 Task: Create a sub task Design and Implement Solution for the task  Integrate a new online platform for online fundraising in the project AirLink , assign it to team member softage.4@softage.net and update the status of the sub task to  On Track  , set the priority of the sub task to Low
Action: Mouse moved to (74, 302)
Screenshot: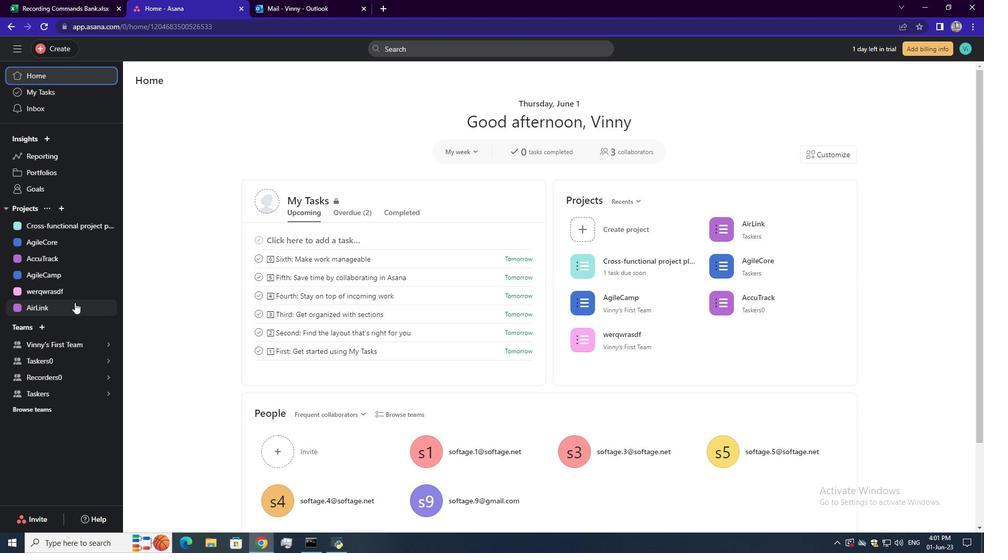
Action: Mouse pressed left at (74, 302)
Screenshot: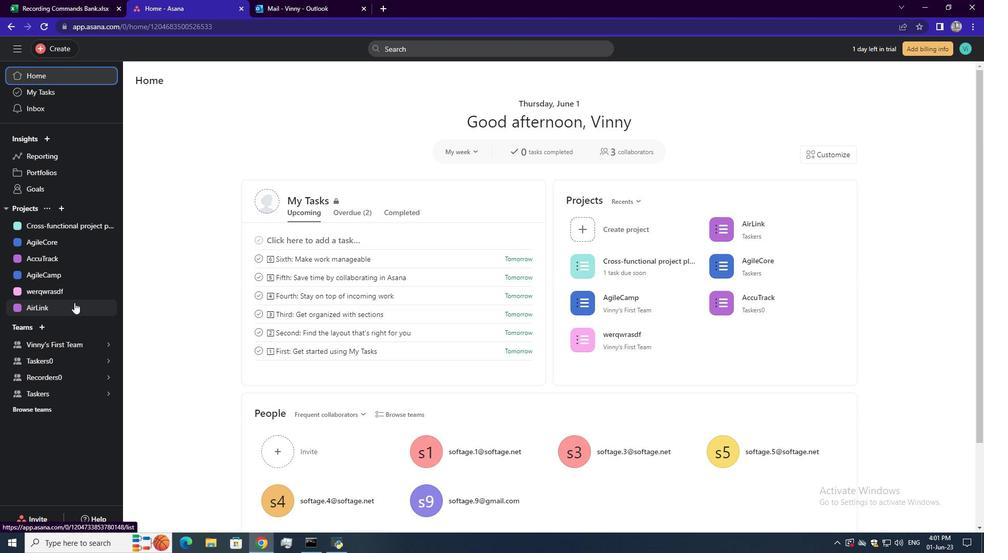 
Action: Mouse moved to (399, 228)
Screenshot: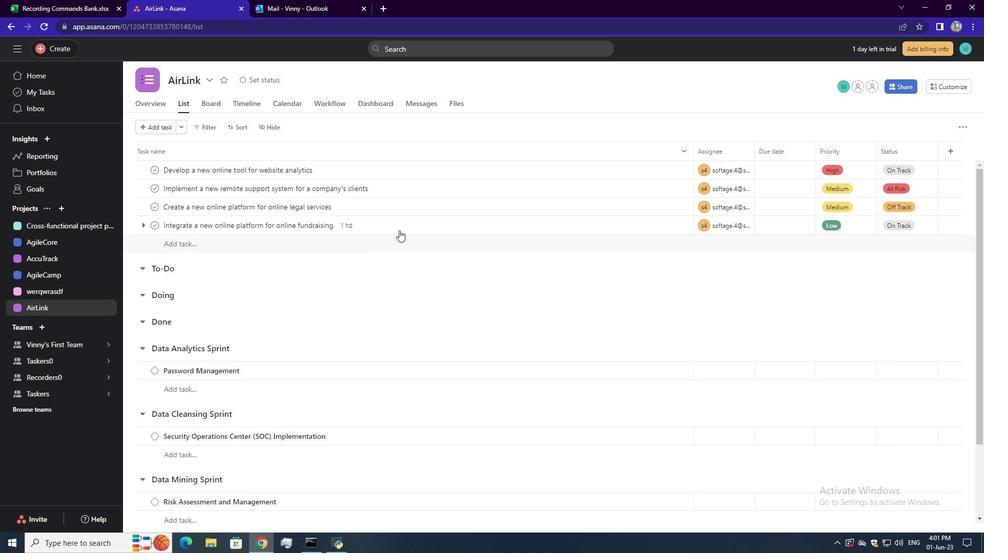 
Action: Mouse pressed left at (399, 228)
Screenshot: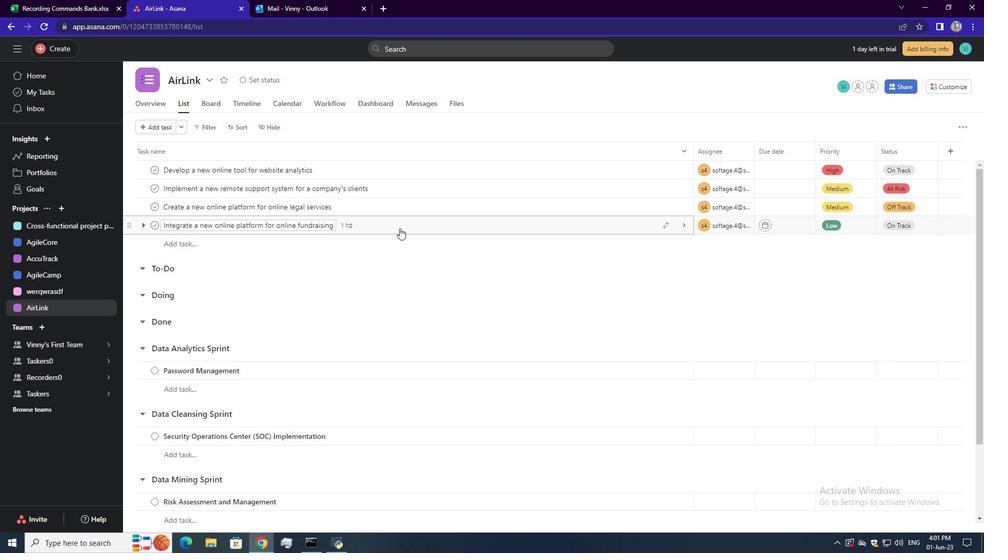 
Action: Mouse moved to (677, 286)
Screenshot: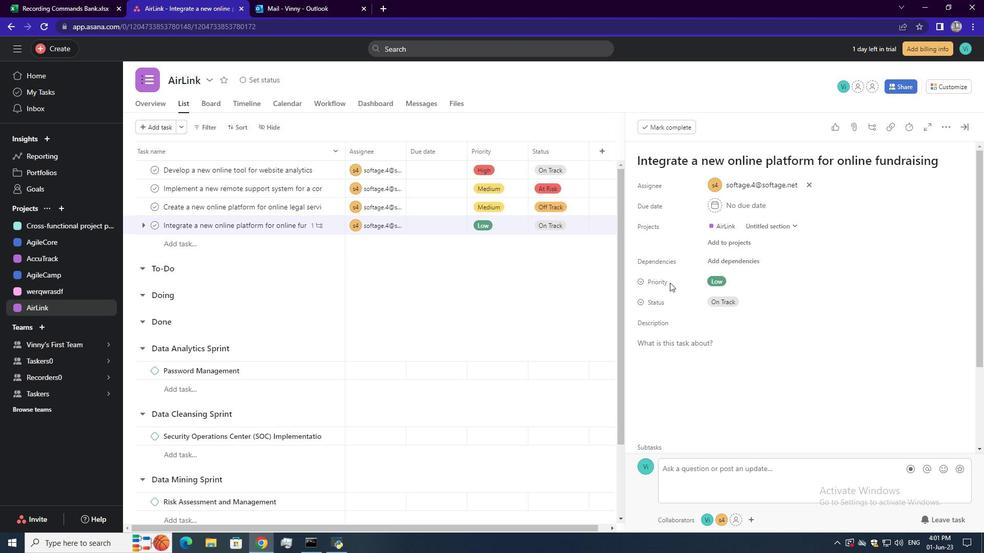 
Action: Mouse scrolled (677, 286) with delta (0, 0)
Screenshot: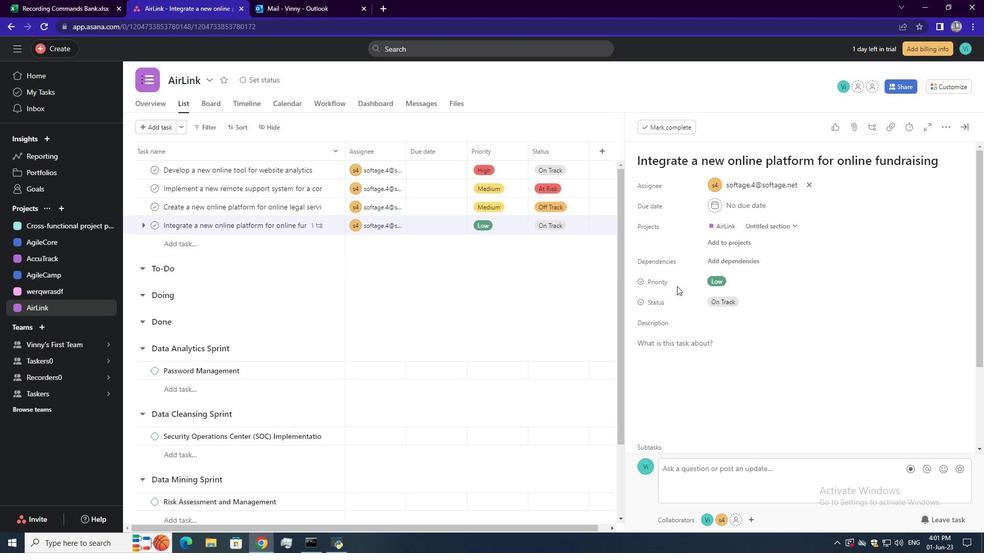 
Action: Mouse scrolled (677, 286) with delta (0, 0)
Screenshot: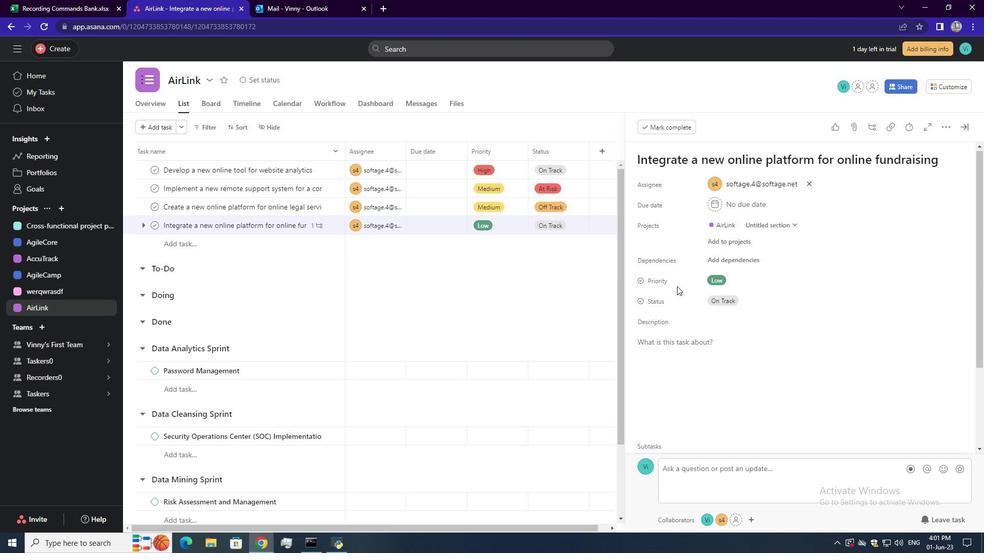 
Action: Mouse scrolled (677, 286) with delta (0, 0)
Screenshot: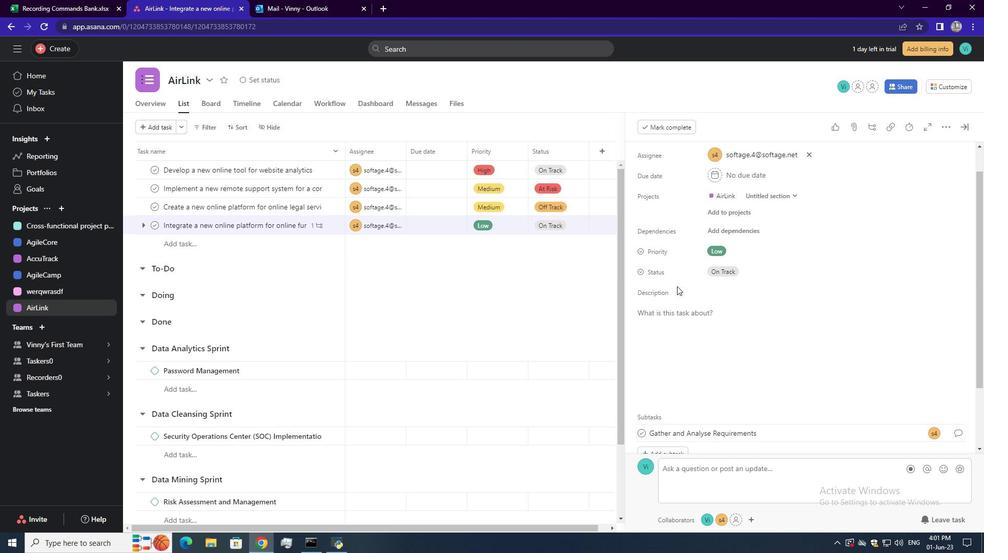 
Action: Mouse scrolled (677, 286) with delta (0, 0)
Screenshot: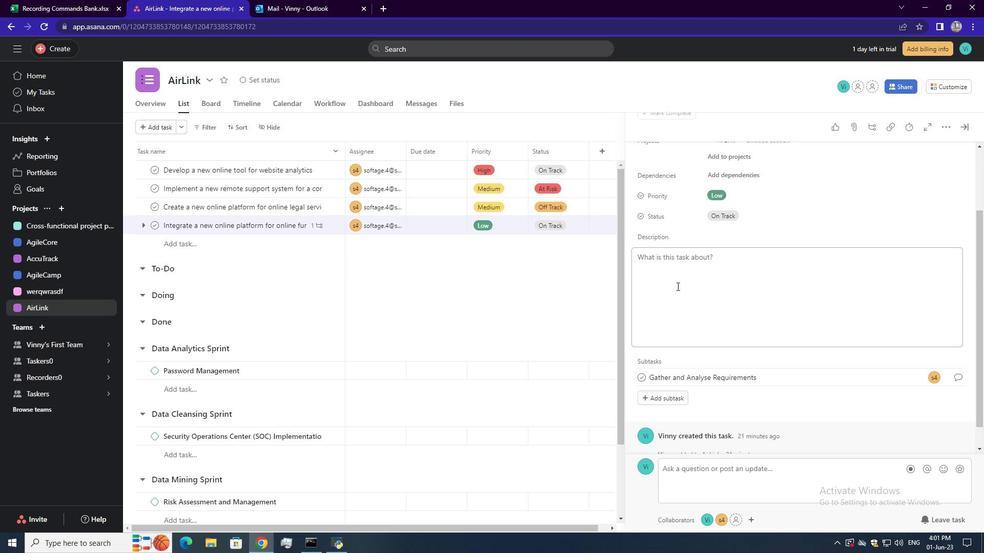 
Action: Mouse scrolled (677, 286) with delta (0, 0)
Screenshot: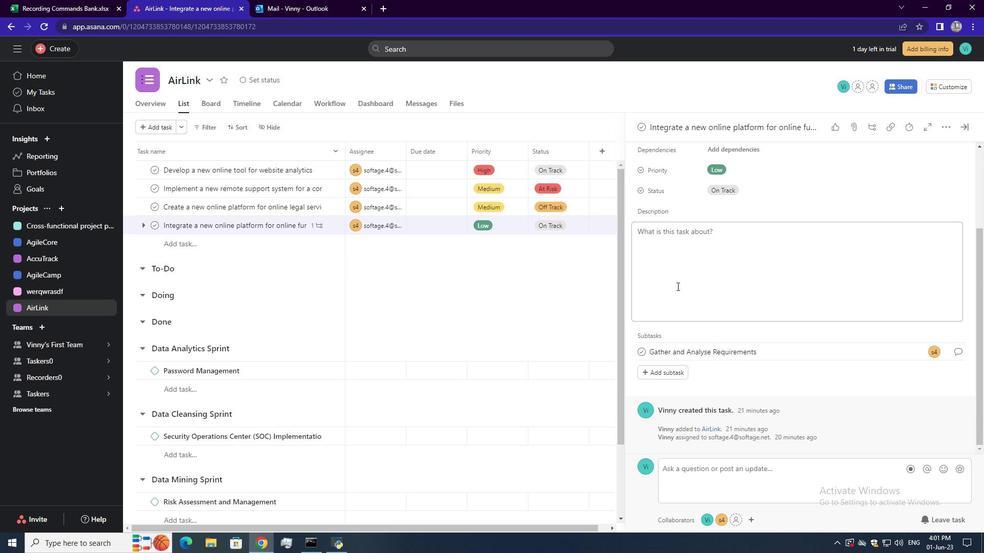 
Action: Mouse scrolled (677, 286) with delta (0, 0)
Screenshot: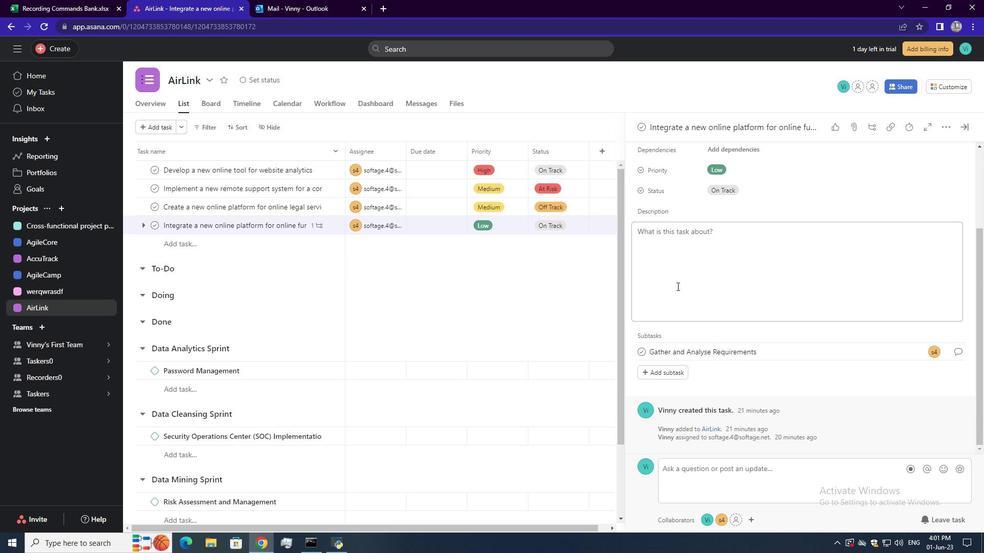 
Action: Mouse moved to (683, 372)
Screenshot: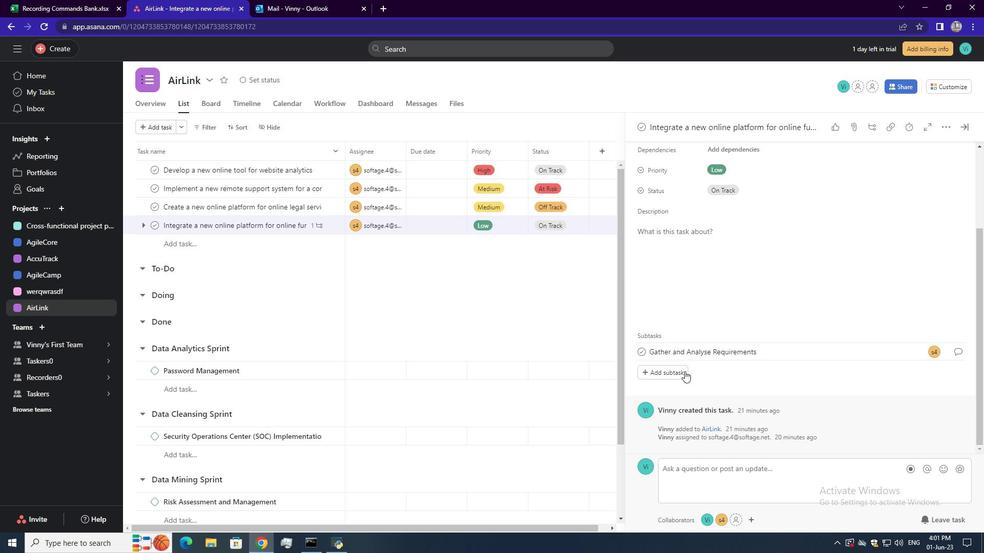 
Action: Mouse pressed left at (683, 372)
Screenshot: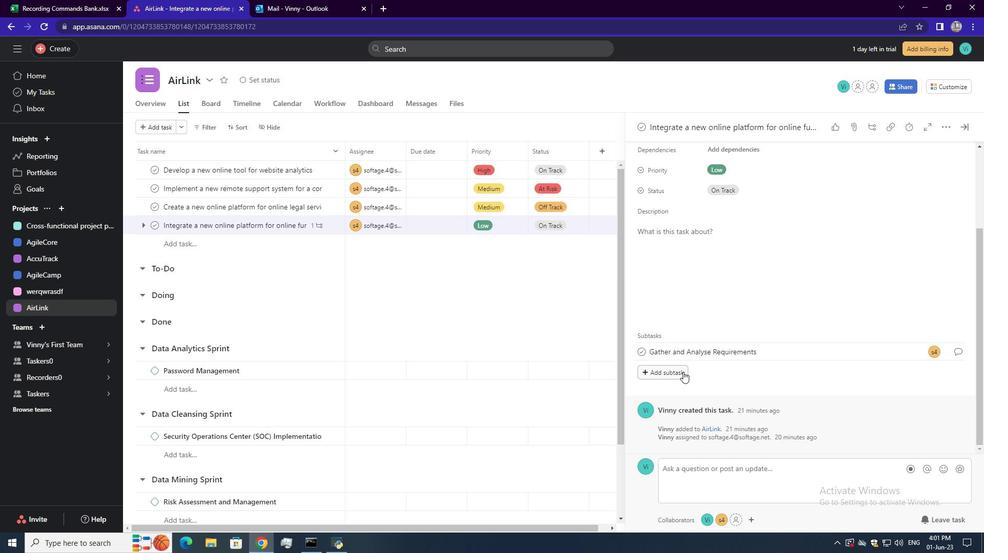
Action: Mouse moved to (674, 349)
Screenshot: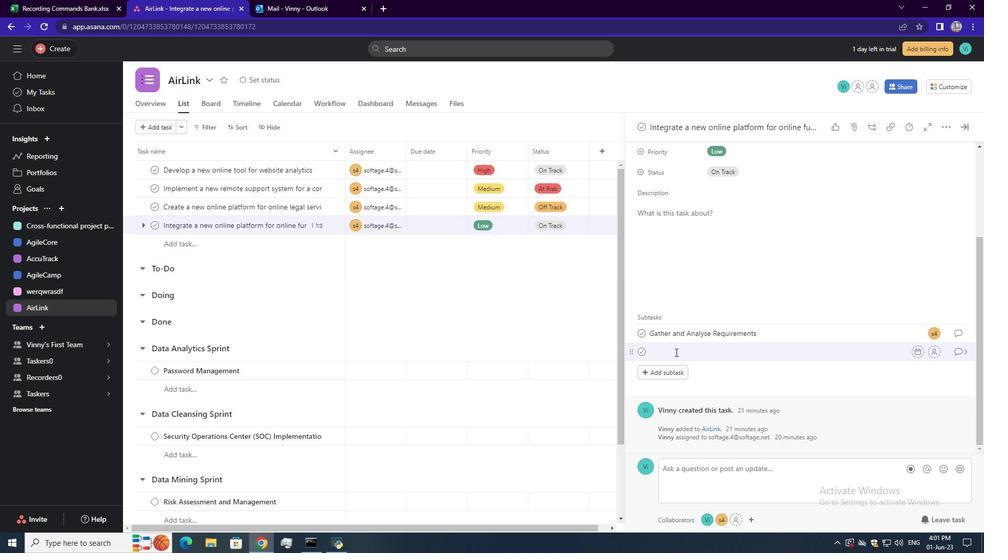 
Action: Mouse pressed left at (674, 349)
Screenshot: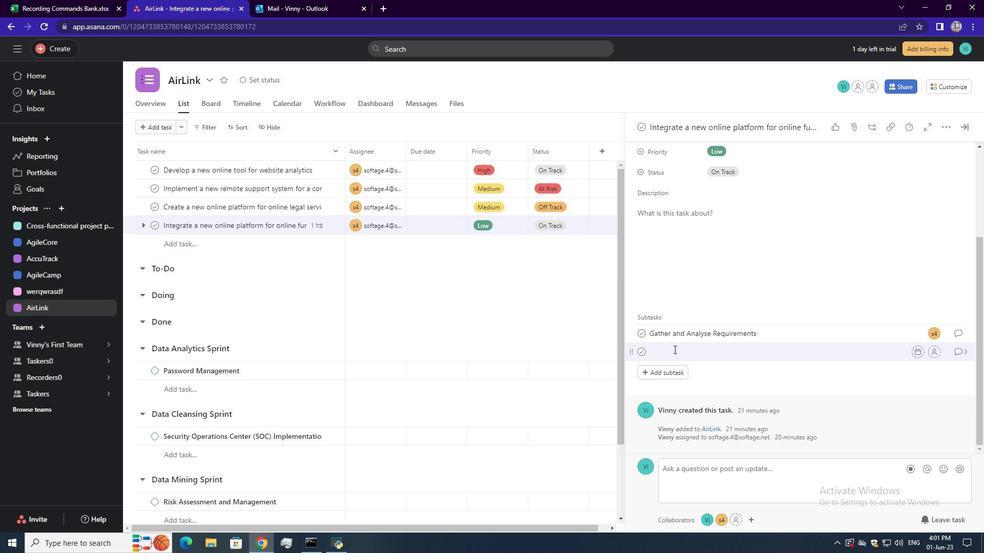 
Action: Key pressed <Key.shift>Design<Key.space>and<Key.space><Key.shift>Implement<Key.space><Key.shift>Solutions<Key.space><Key.enter>
Screenshot: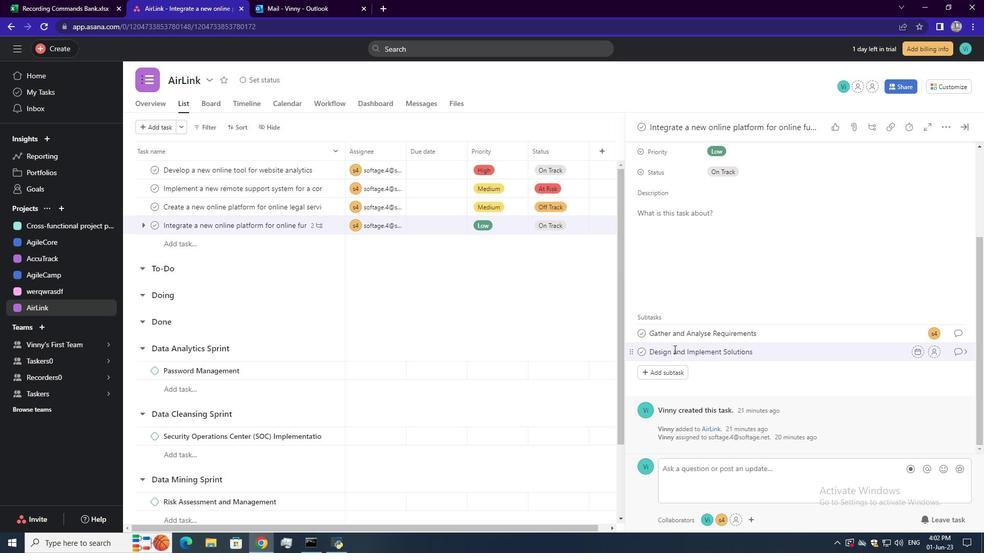 
Action: Mouse moved to (932, 331)
Screenshot: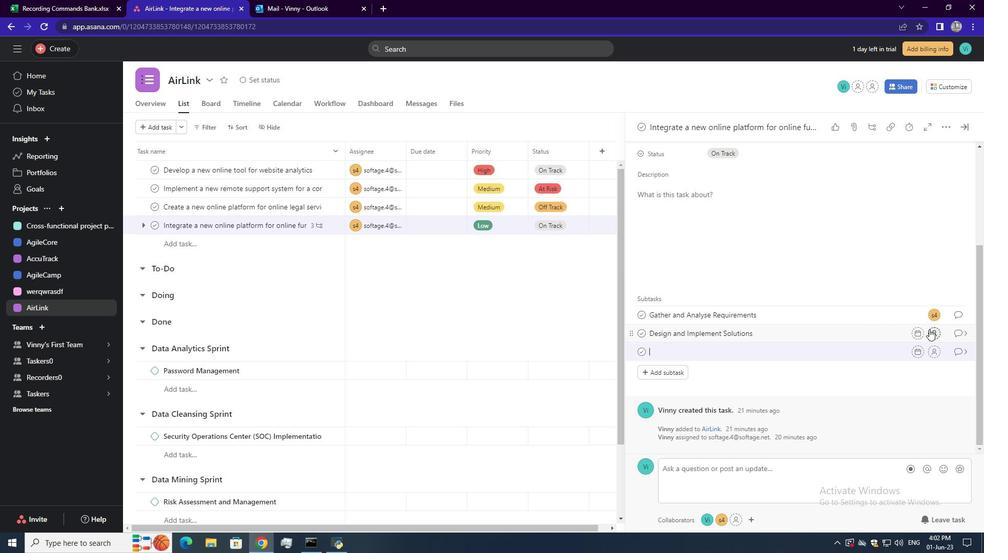 
Action: Mouse pressed left at (932, 331)
Screenshot: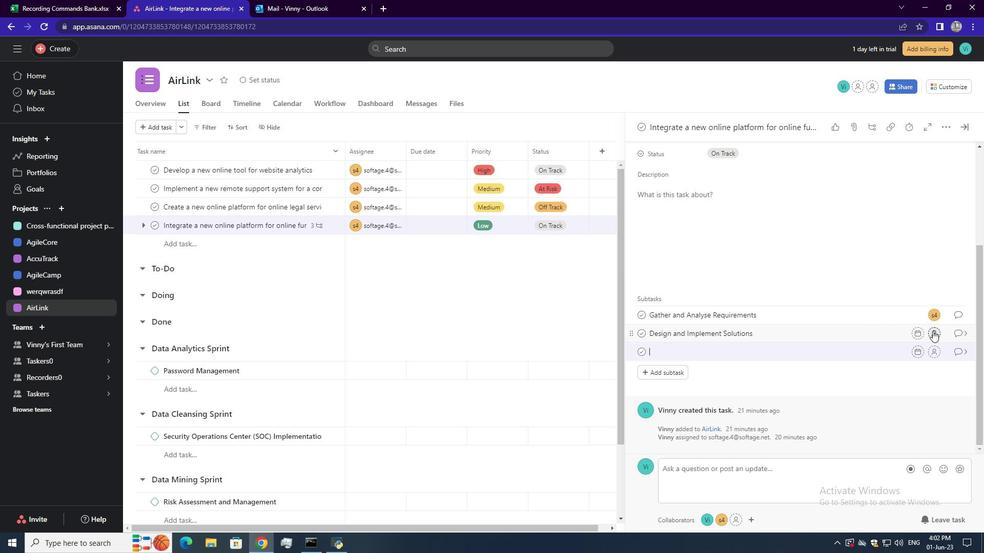 
Action: Mouse moved to (937, 354)
Screenshot: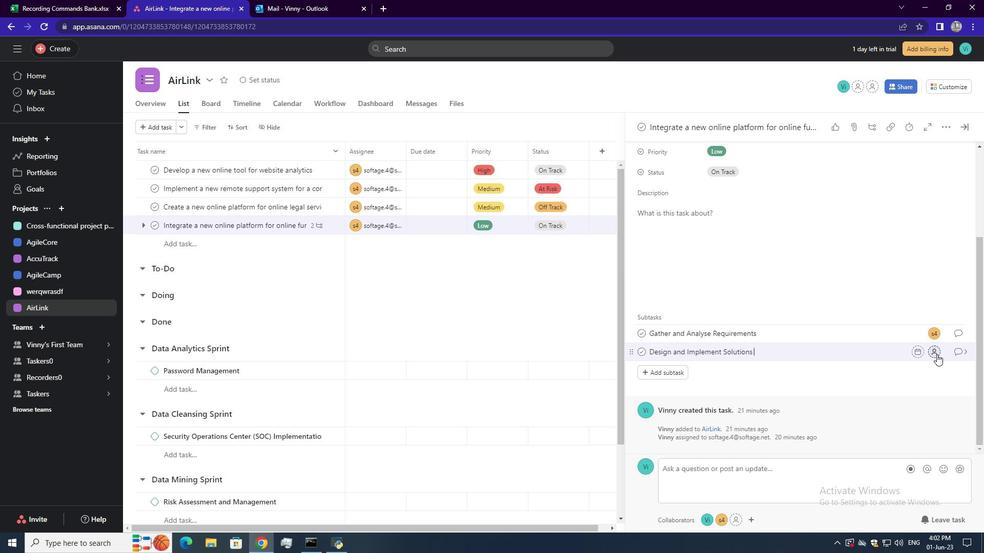 
Action: Mouse pressed left at (937, 354)
Screenshot: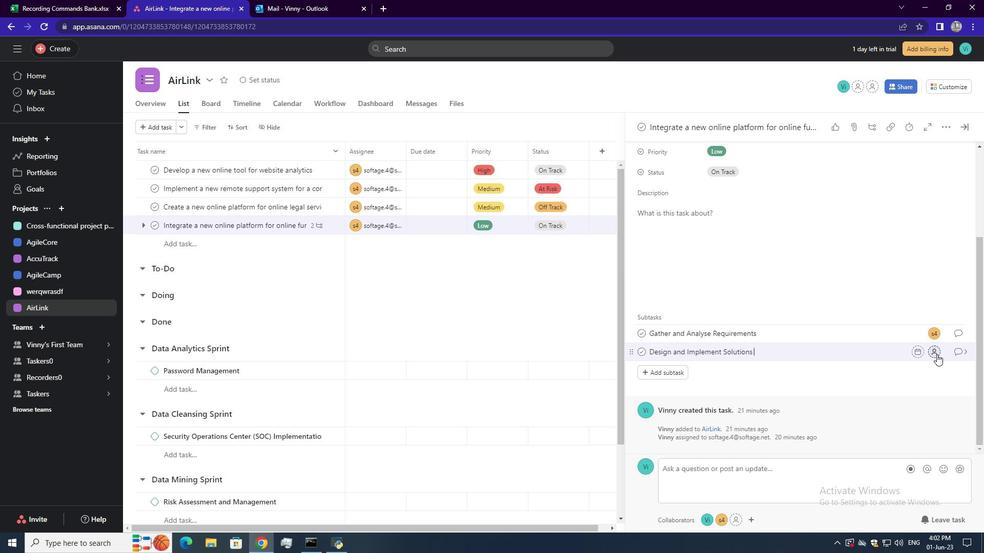 
Action: Mouse moved to (838, 490)
Screenshot: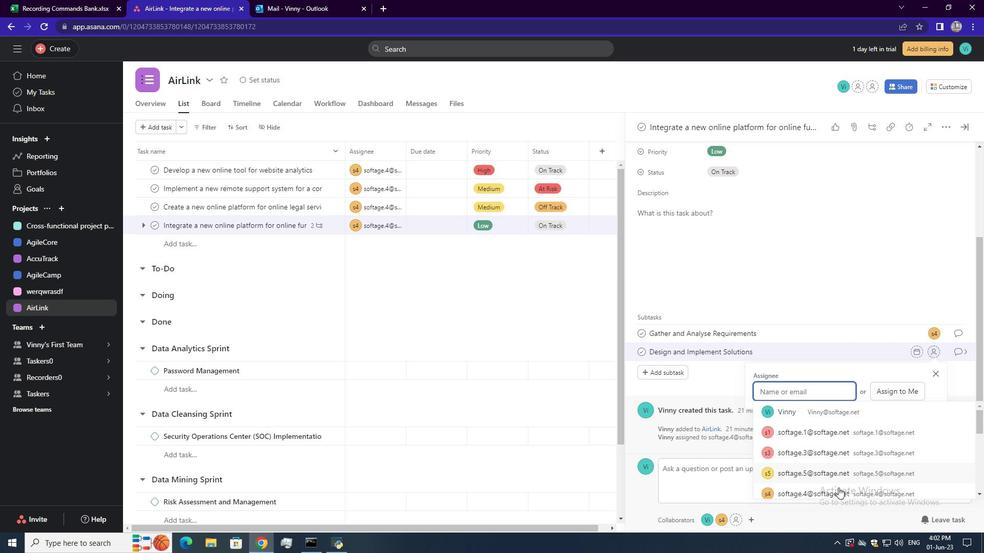 
Action: Mouse pressed left at (838, 490)
Screenshot: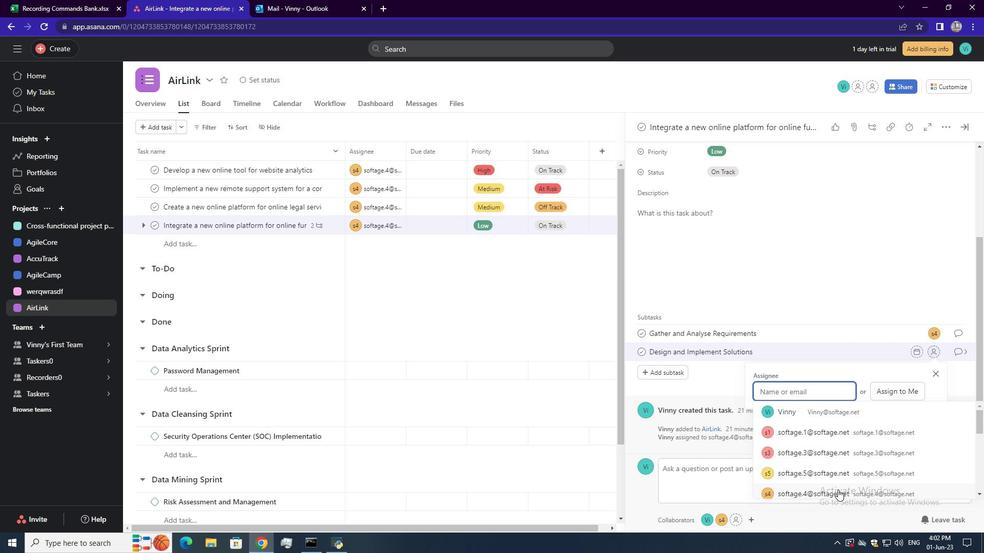 
Action: Mouse moved to (960, 348)
Screenshot: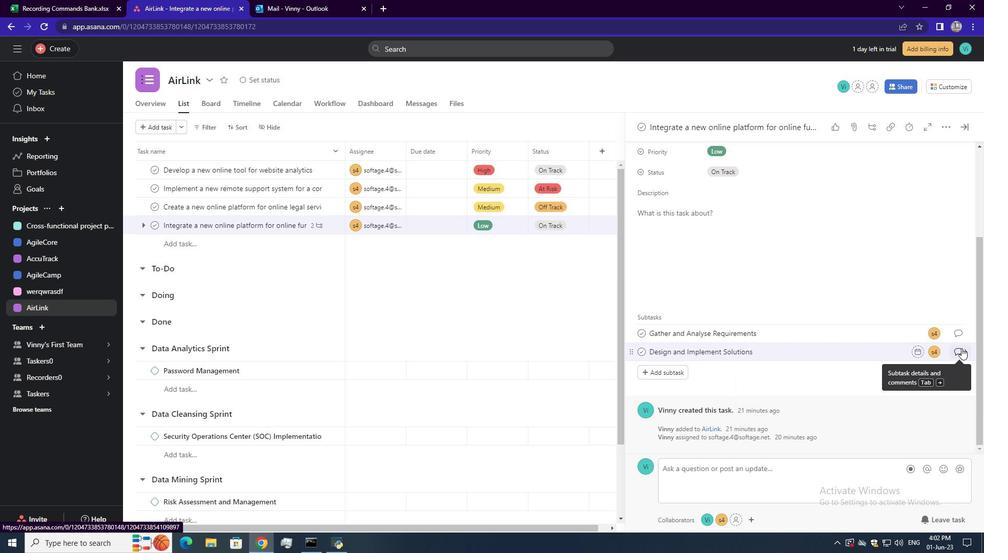 
Action: Mouse pressed left at (960, 348)
Screenshot: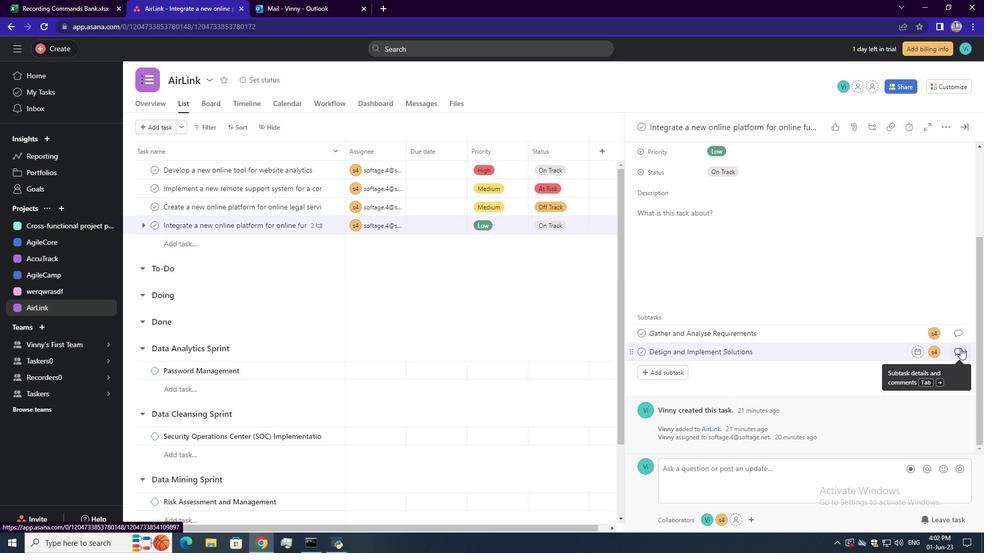 
Action: Mouse moved to (665, 273)
Screenshot: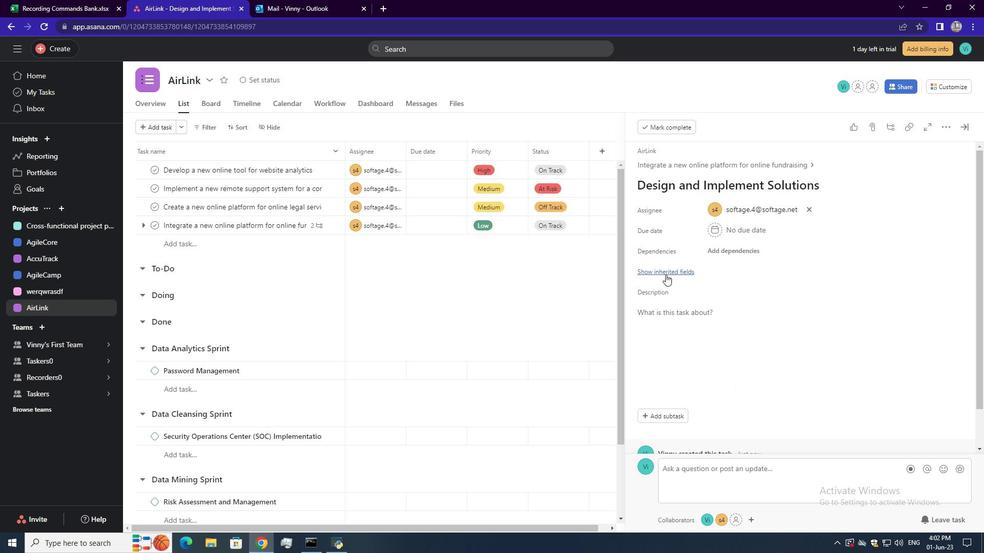 
Action: Mouse pressed left at (665, 273)
Screenshot: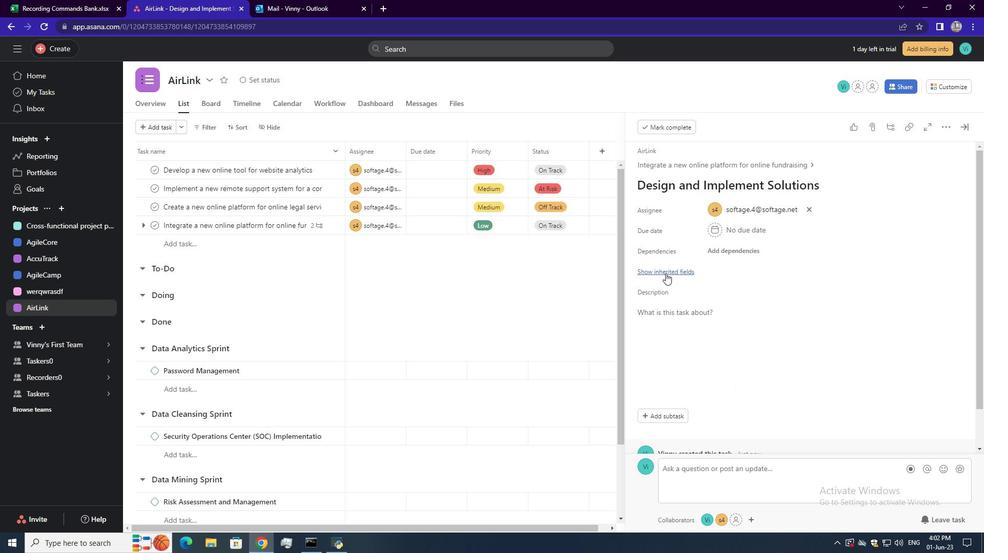 
Action: Mouse moved to (758, 295)
Screenshot: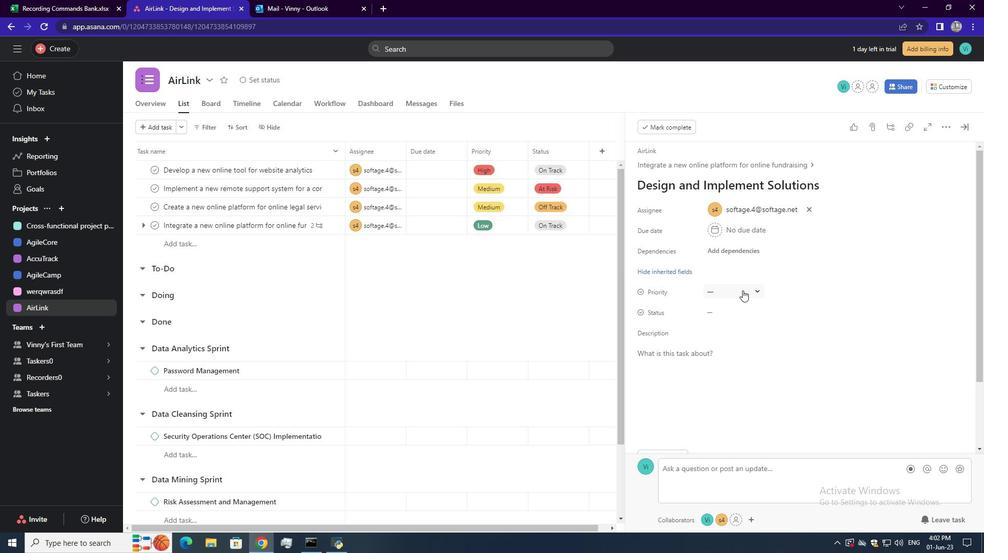 
Action: Mouse pressed left at (758, 295)
Screenshot: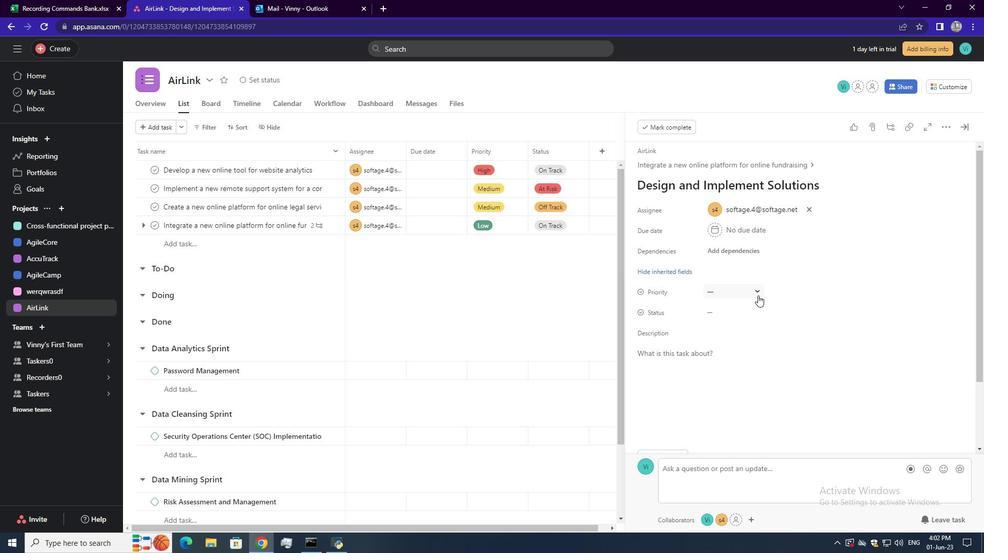 
Action: Mouse moved to (746, 361)
Screenshot: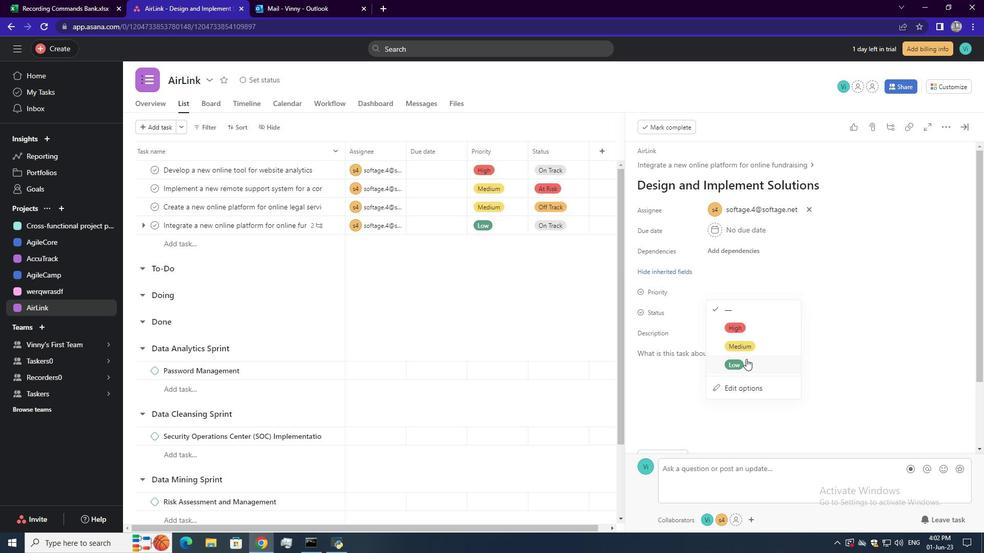 
Action: Mouse pressed left at (746, 361)
Screenshot: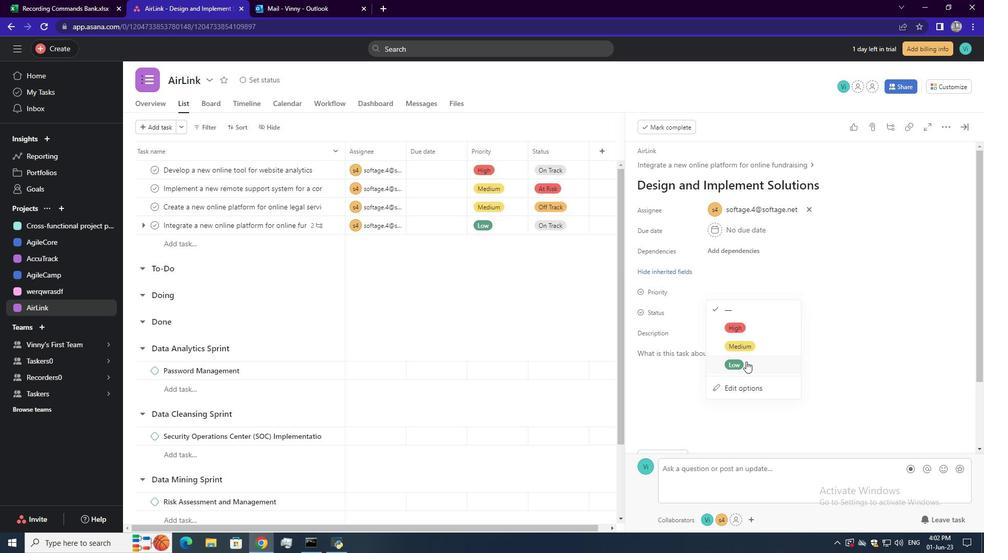 
Action: Mouse moved to (728, 311)
Screenshot: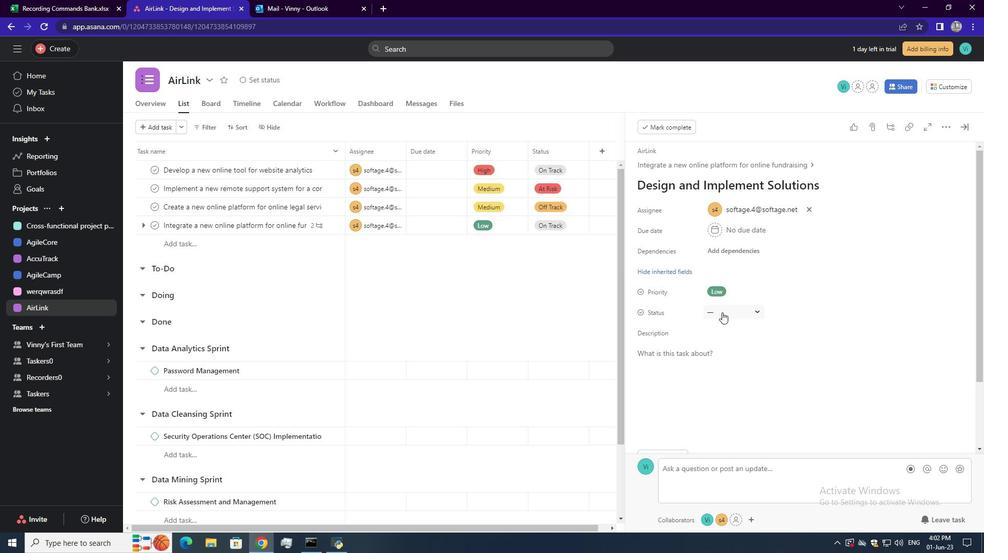
Action: Mouse pressed left at (728, 311)
Screenshot: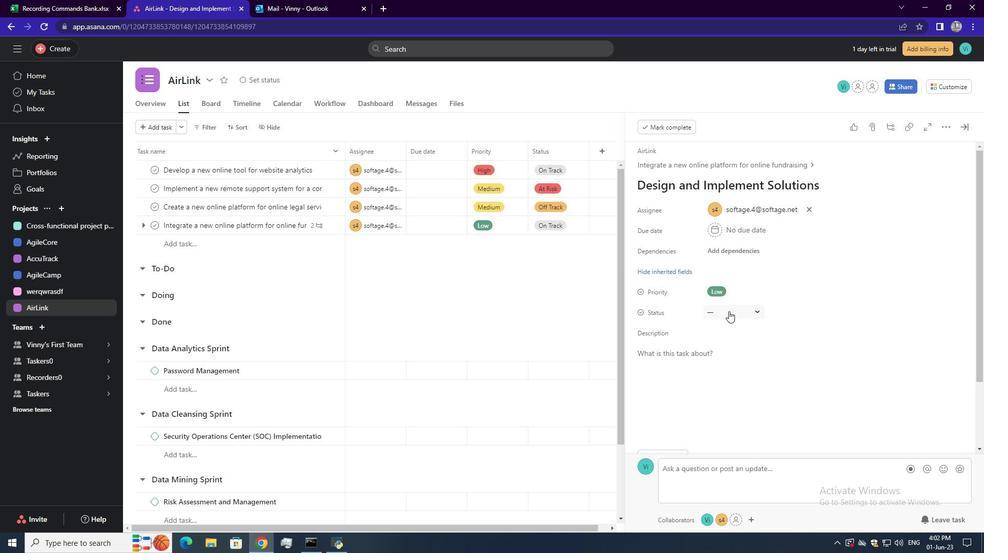 
Action: Mouse moved to (753, 343)
Screenshot: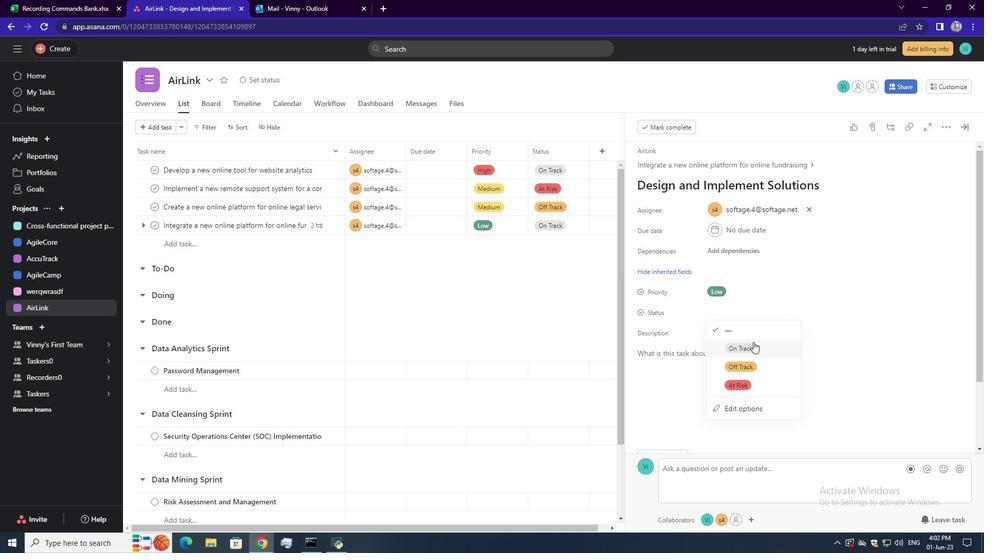 
Action: Mouse pressed left at (753, 343)
Screenshot: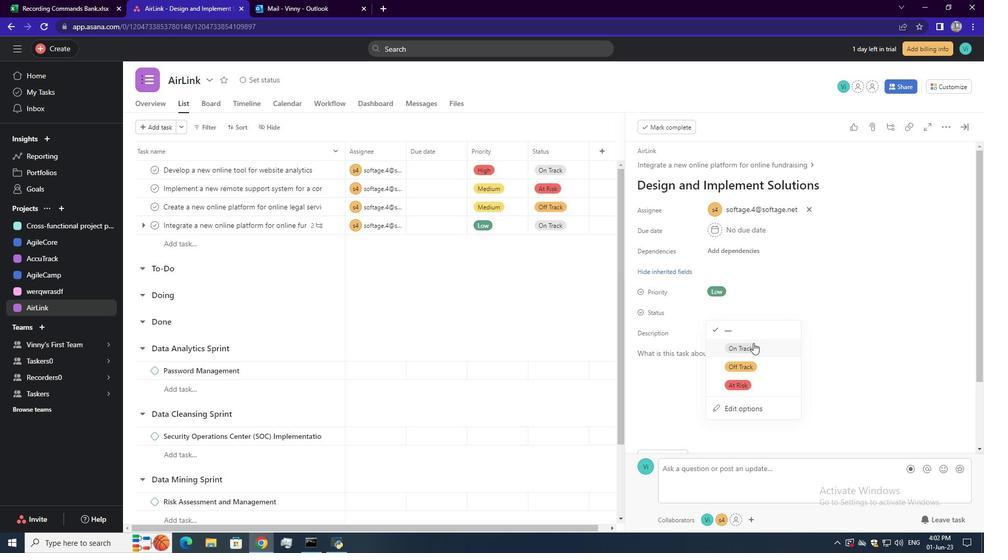 
Action: Mouse moved to (771, 341)
Screenshot: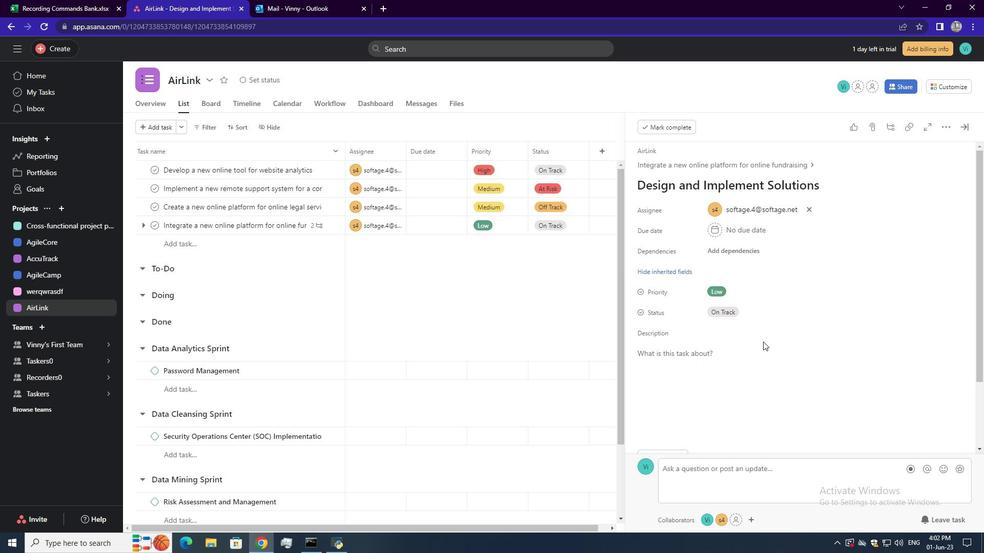
